 Task: Check the sale-to-list price of single-family homes in the last 5 years.
Action: Mouse moved to (433, 176)
Screenshot: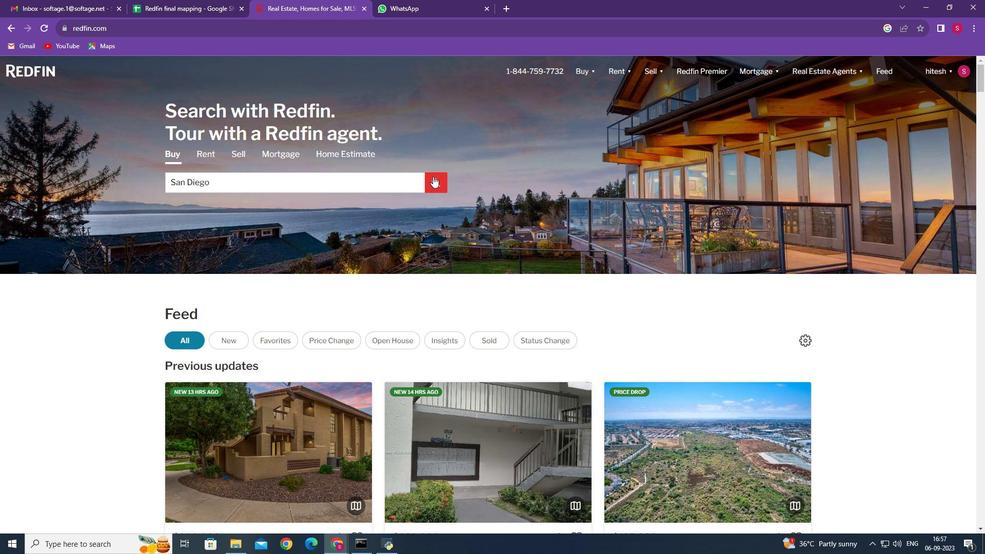
Action: Mouse pressed left at (433, 176)
Screenshot: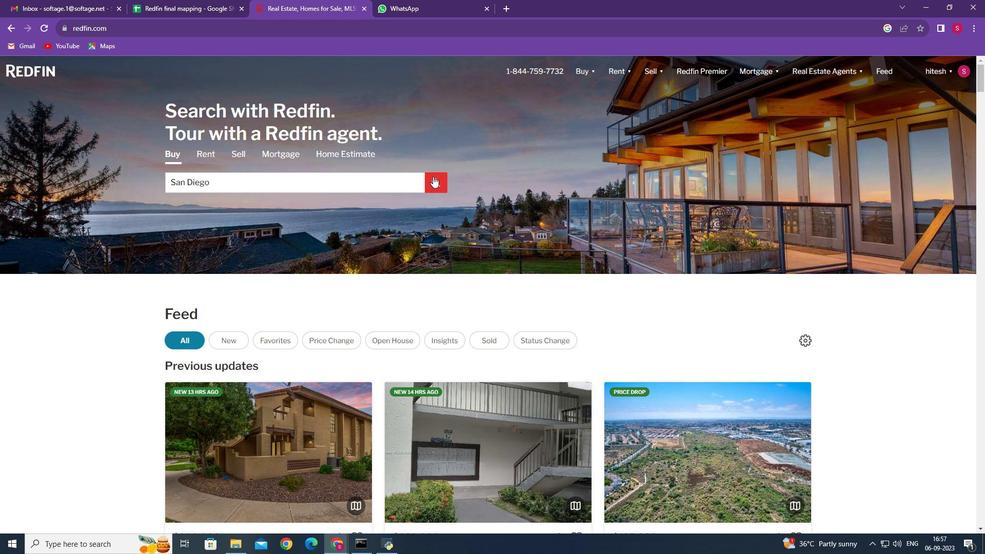 
Action: Mouse moved to (896, 109)
Screenshot: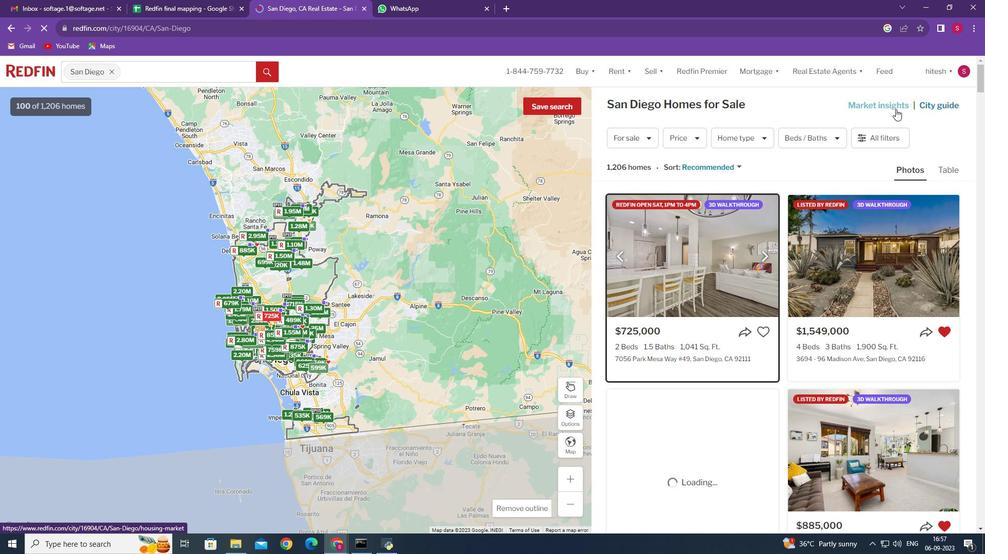 
Action: Mouse pressed left at (896, 109)
Screenshot: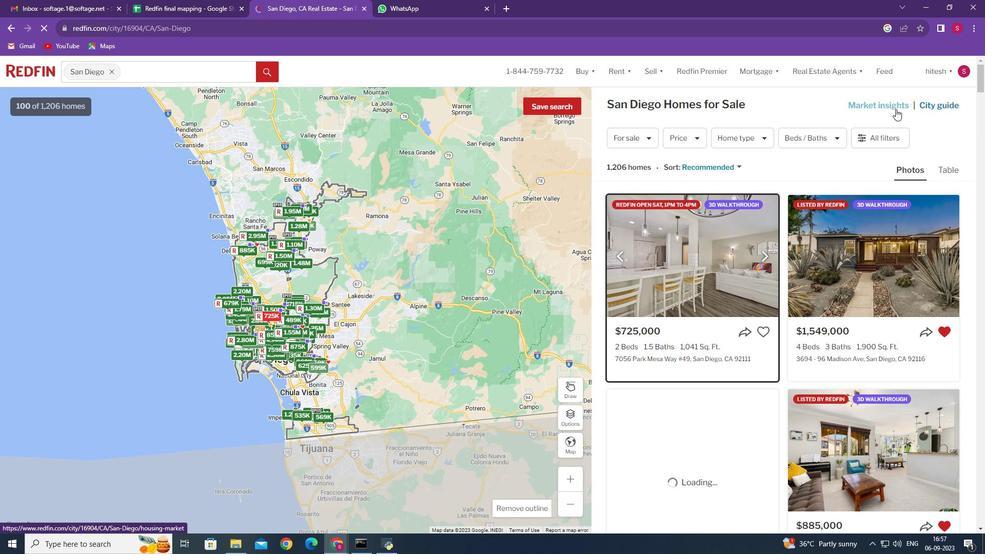 
Action: Mouse moved to (235, 193)
Screenshot: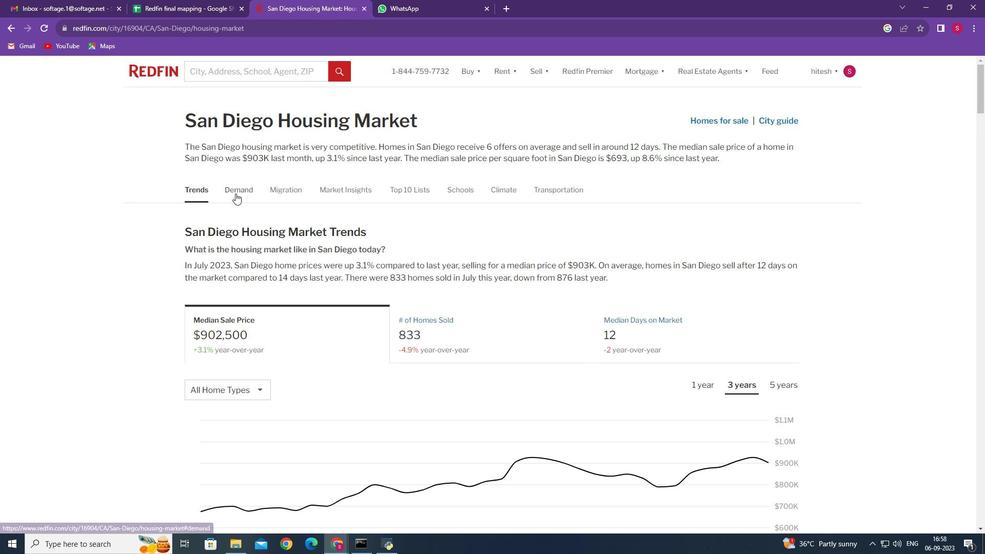 
Action: Mouse pressed left at (235, 193)
Screenshot: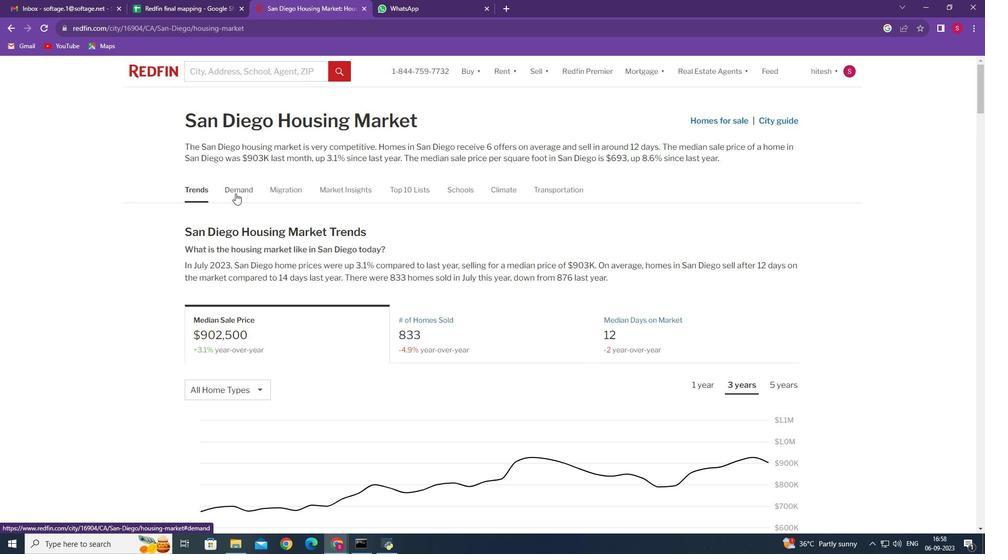 
Action: Mouse moved to (339, 240)
Screenshot: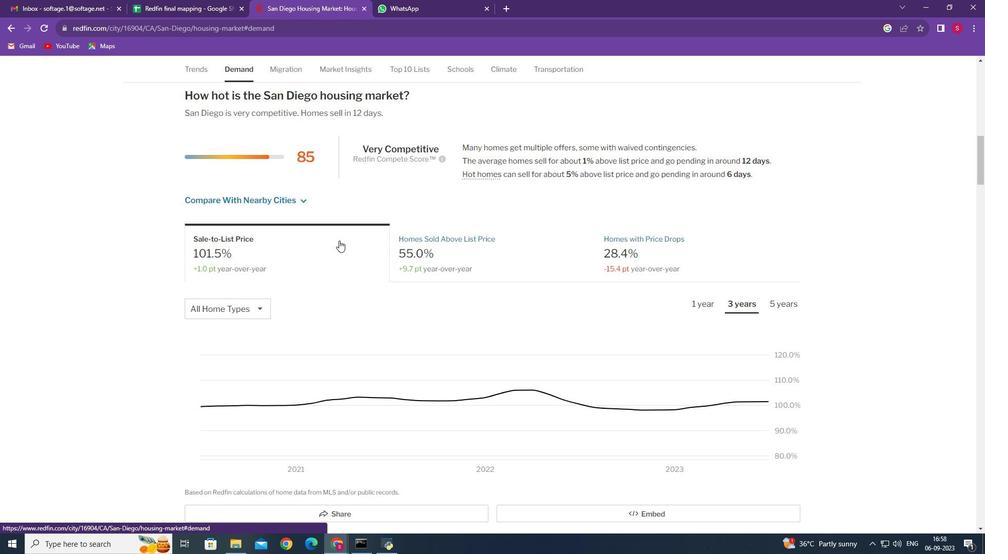 
Action: Mouse pressed left at (339, 240)
Screenshot: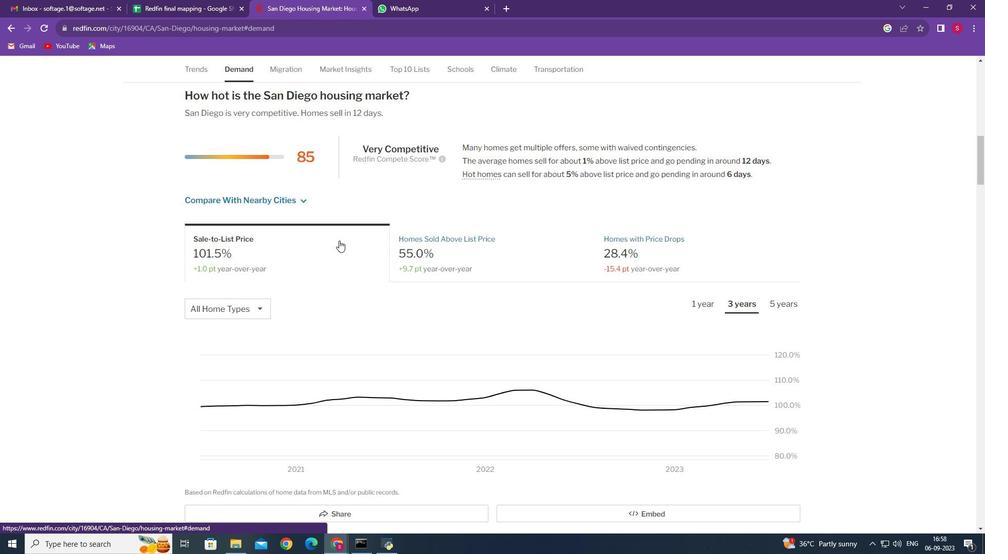 
Action: Mouse moved to (260, 310)
Screenshot: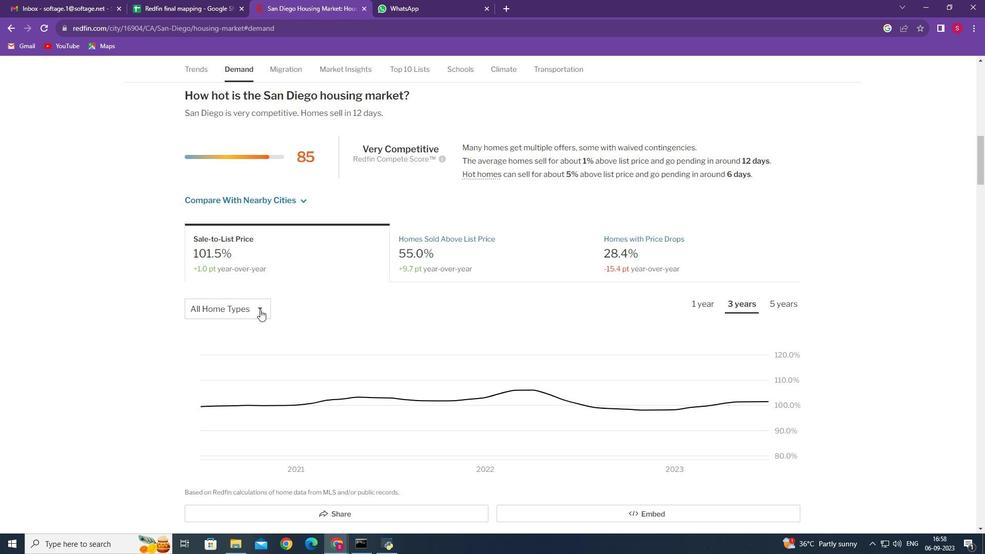 
Action: Mouse pressed left at (260, 310)
Screenshot: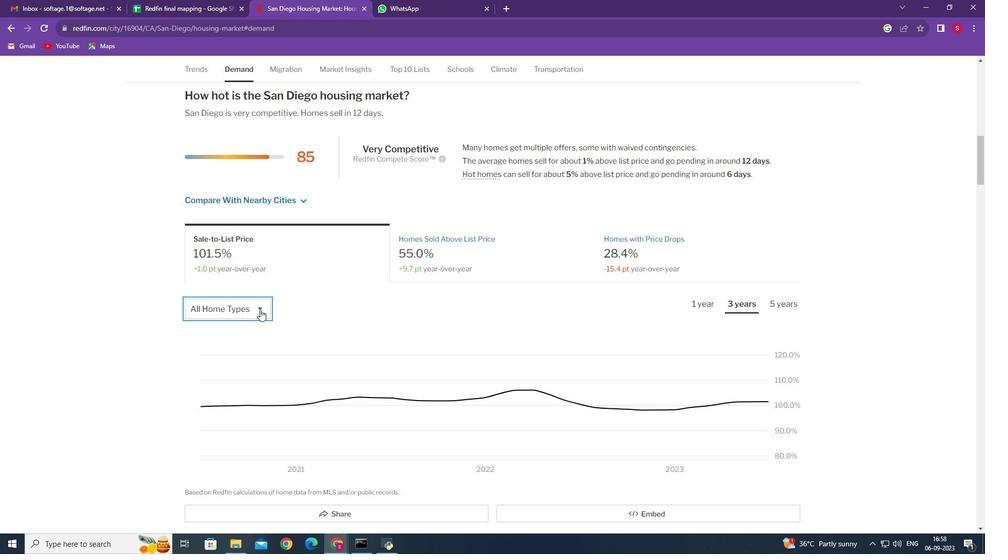 
Action: Mouse moved to (257, 348)
Screenshot: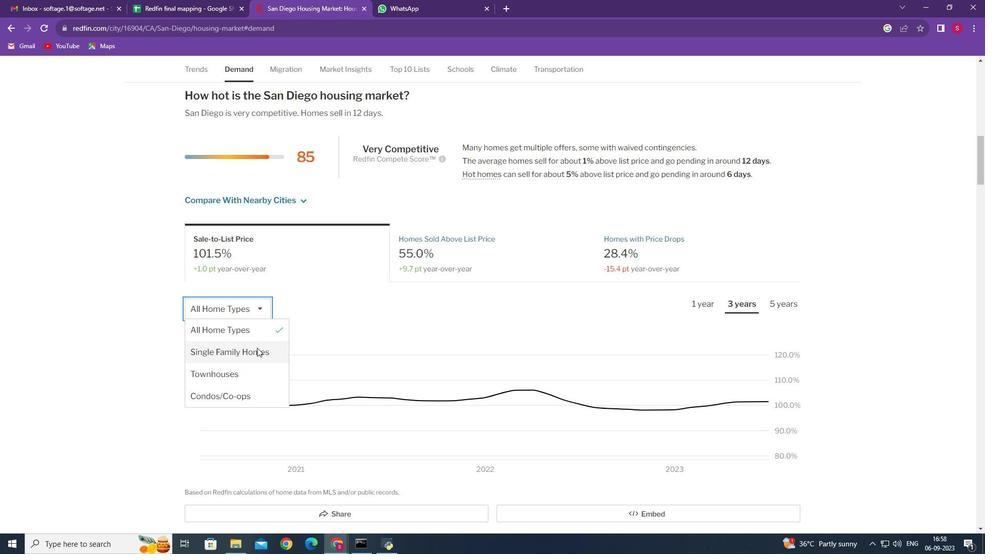 
Action: Mouse pressed left at (257, 348)
Screenshot: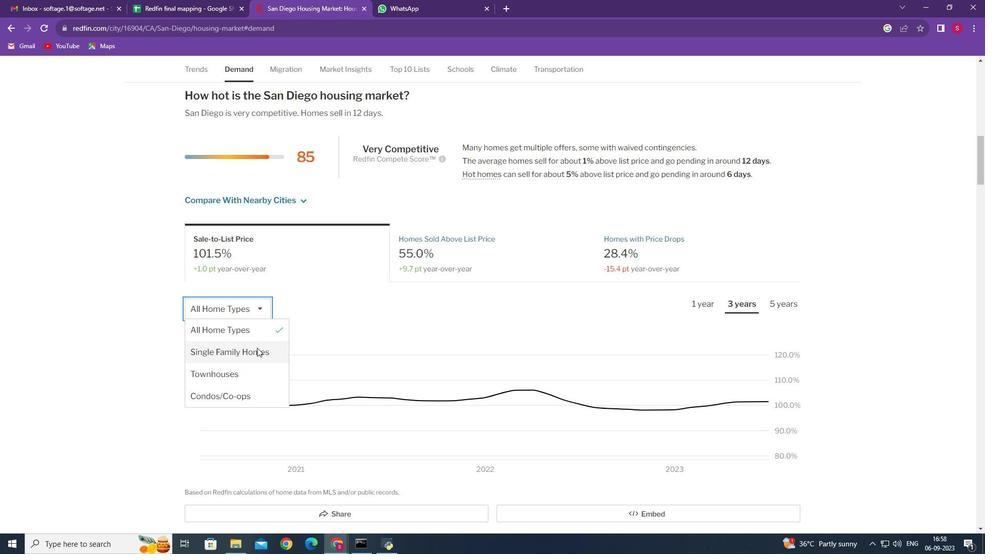 
Action: Mouse moved to (789, 304)
Screenshot: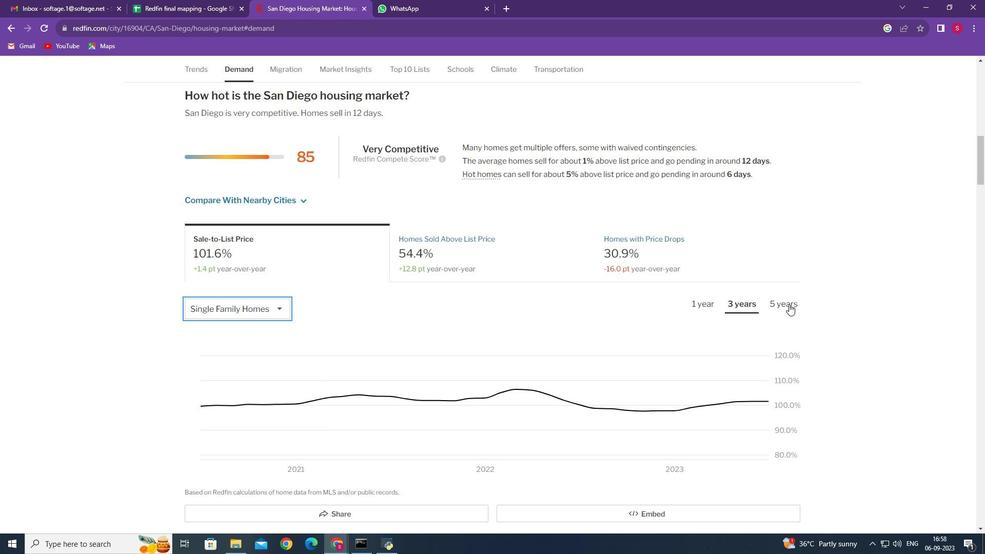 
Action: Mouse pressed left at (789, 304)
Screenshot: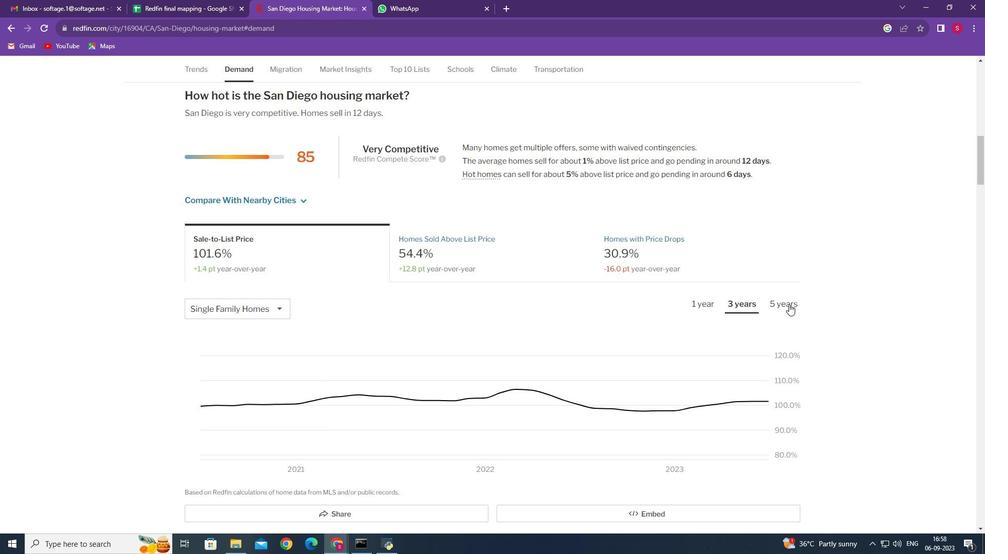 
Action: Mouse moved to (223, 324)
Screenshot: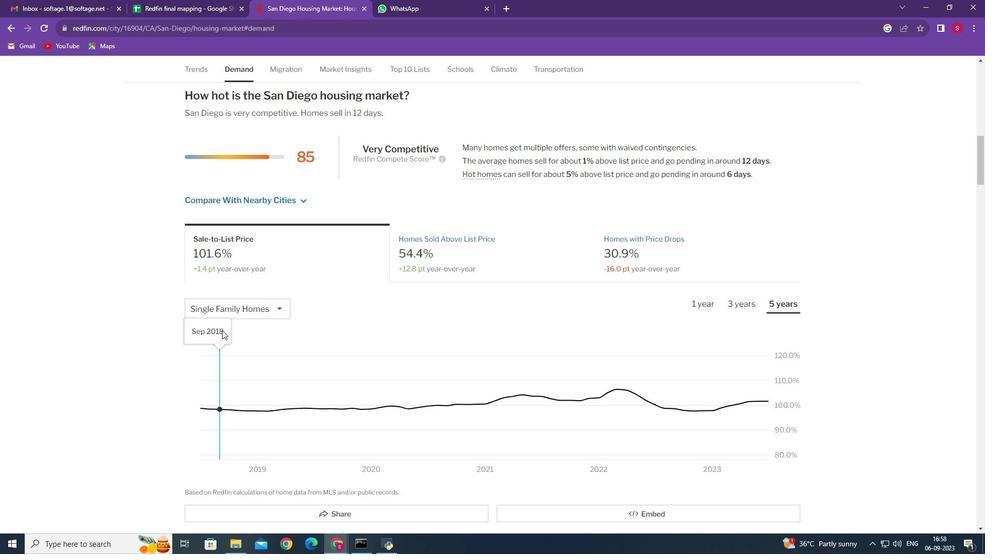 
Action: Mouse pressed left at (223, 324)
Screenshot: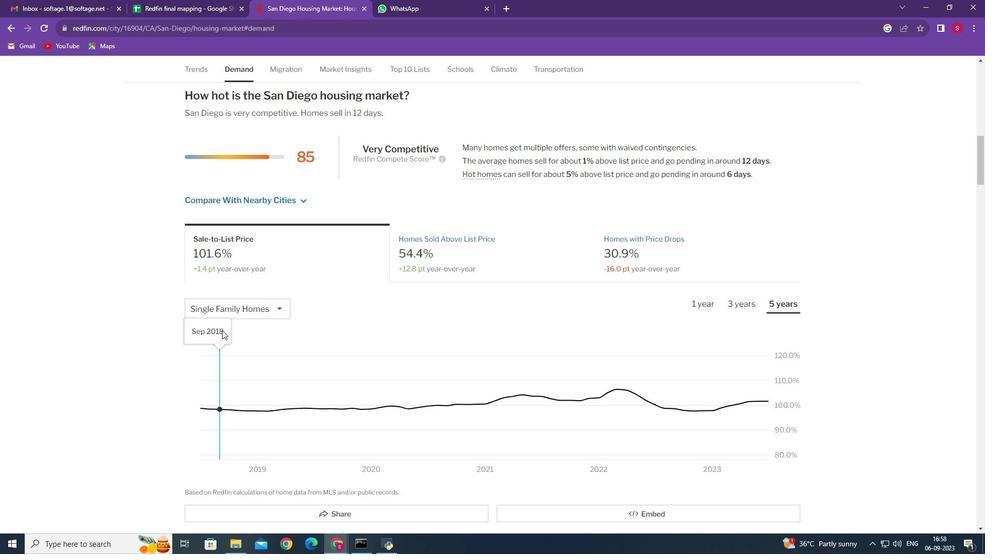 
Action: Mouse moved to (773, 362)
Screenshot: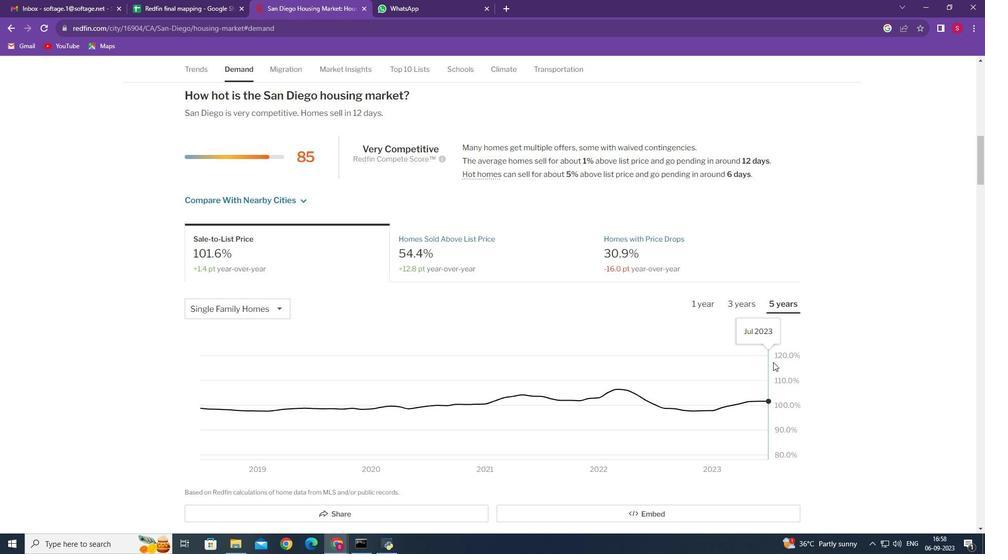 
